 Task: Change the package creation to internal for packages permissions in the organization "Mark56711".
Action: Mouse moved to (1078, 86)
Screenshot: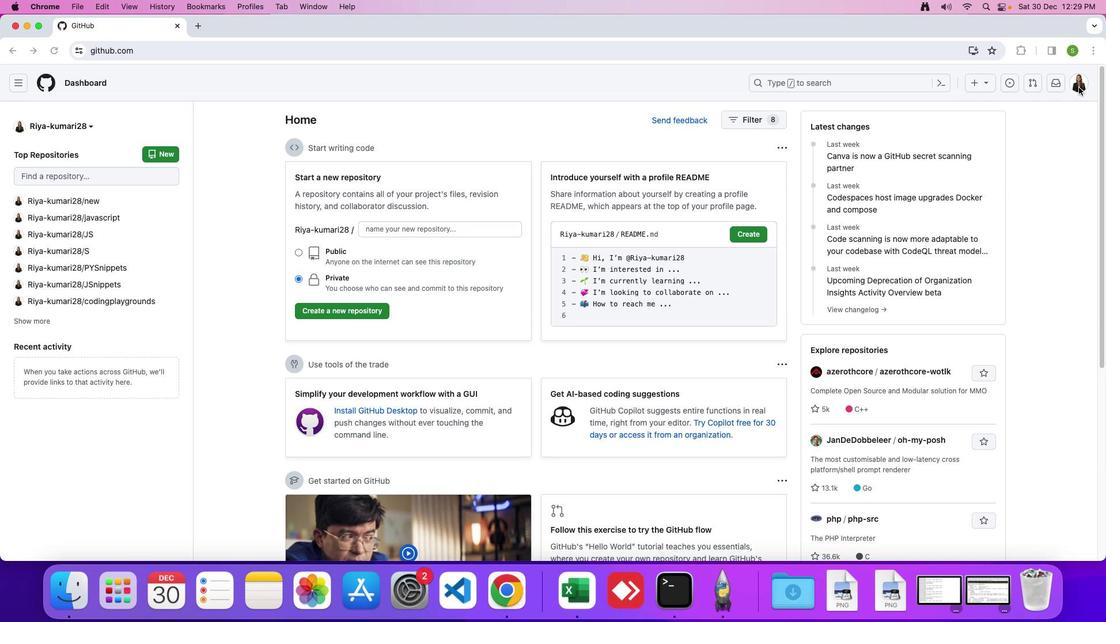 
Action: Mouse pressed left at (1078, 86)
Screenshot: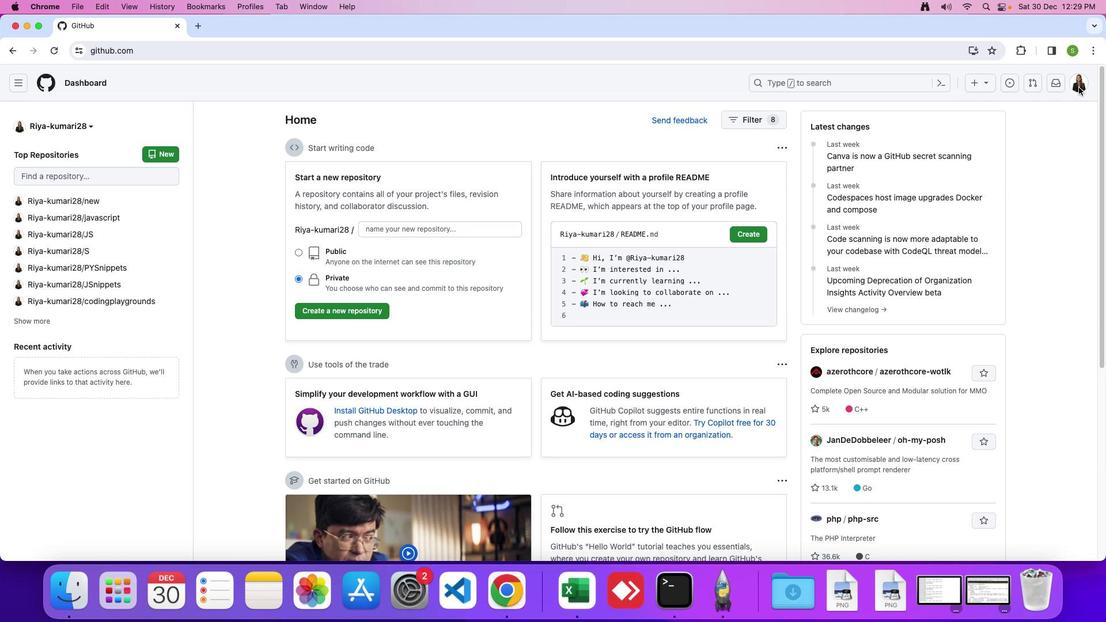 
Action: Mouse moved to (1078, 85)
Screenshot: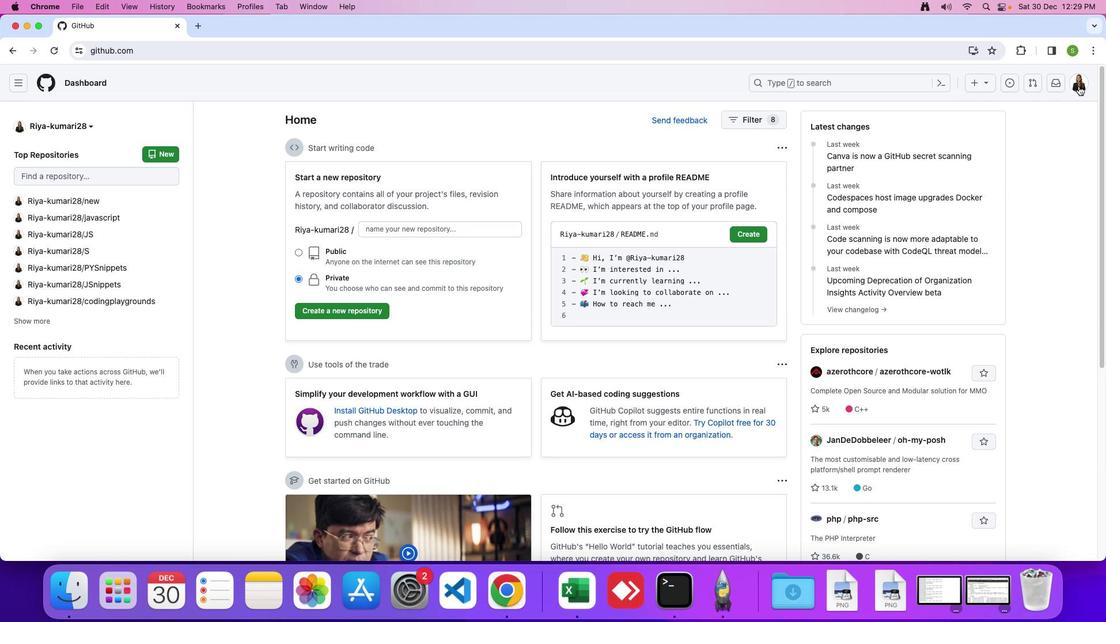 
Action: Mouse pressed left at (1078, 85)
Screenshot: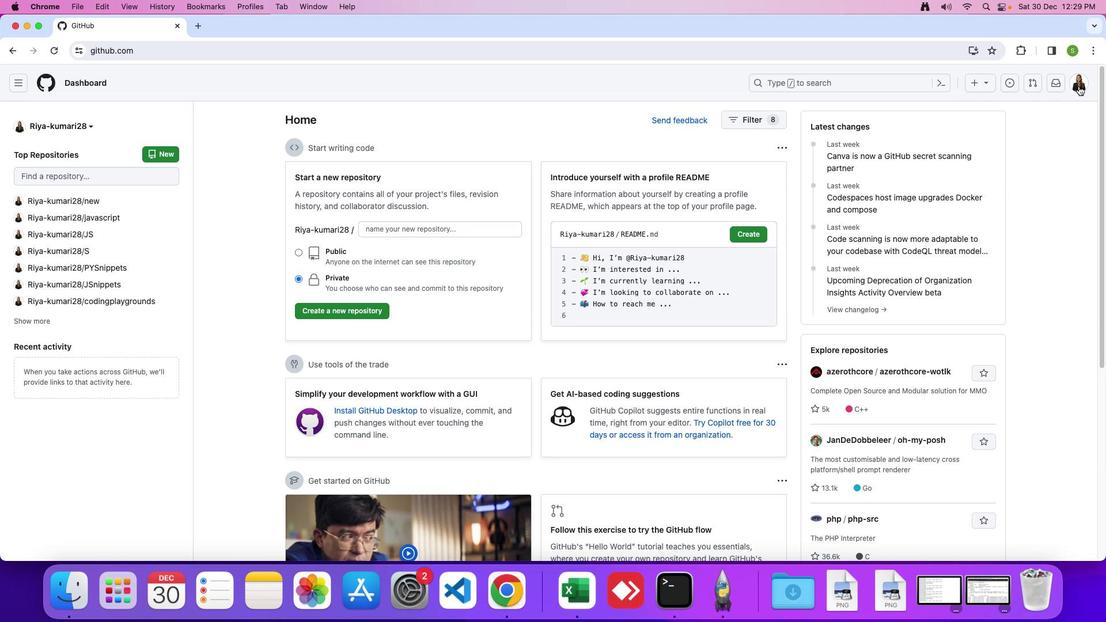 
Action: Mouse moved to (1004, 222)
Screenshot: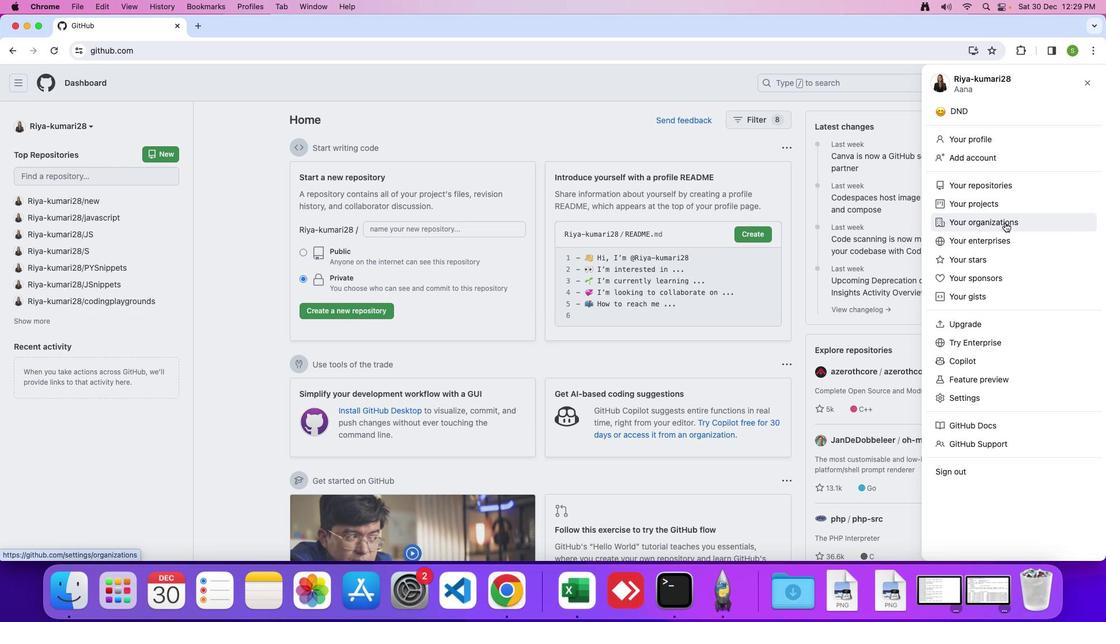 
Action: Mouse pressed left at (1004, 222)
Screenshot: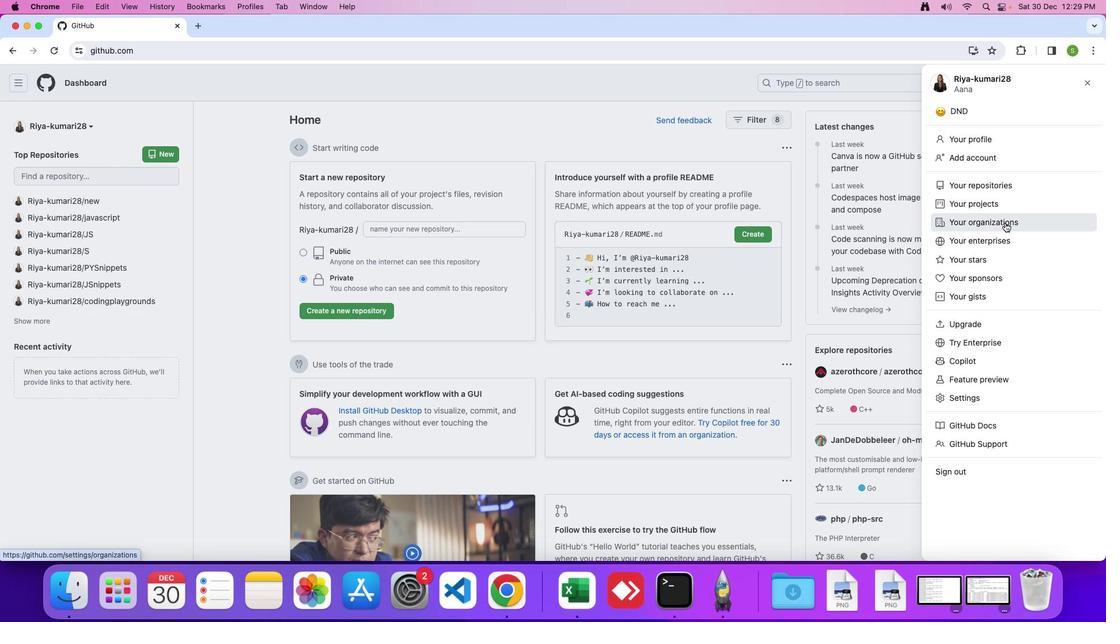 
Action: Mouse moved to (834, 236)
Screenshot: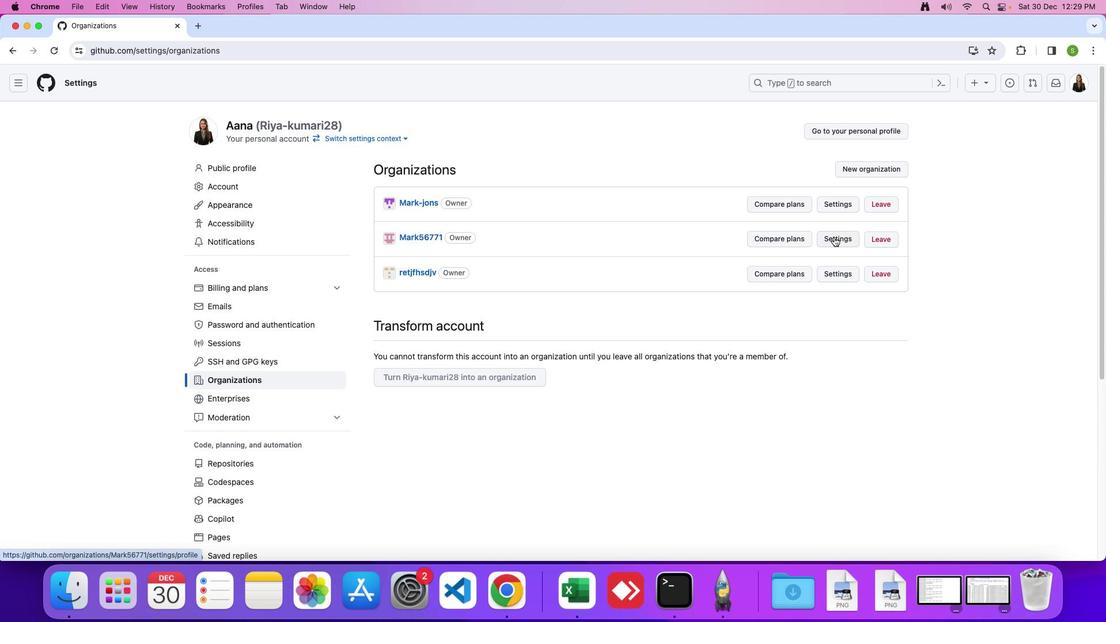 
Action: Mouse pressed left at (834, 236)
Screenshot: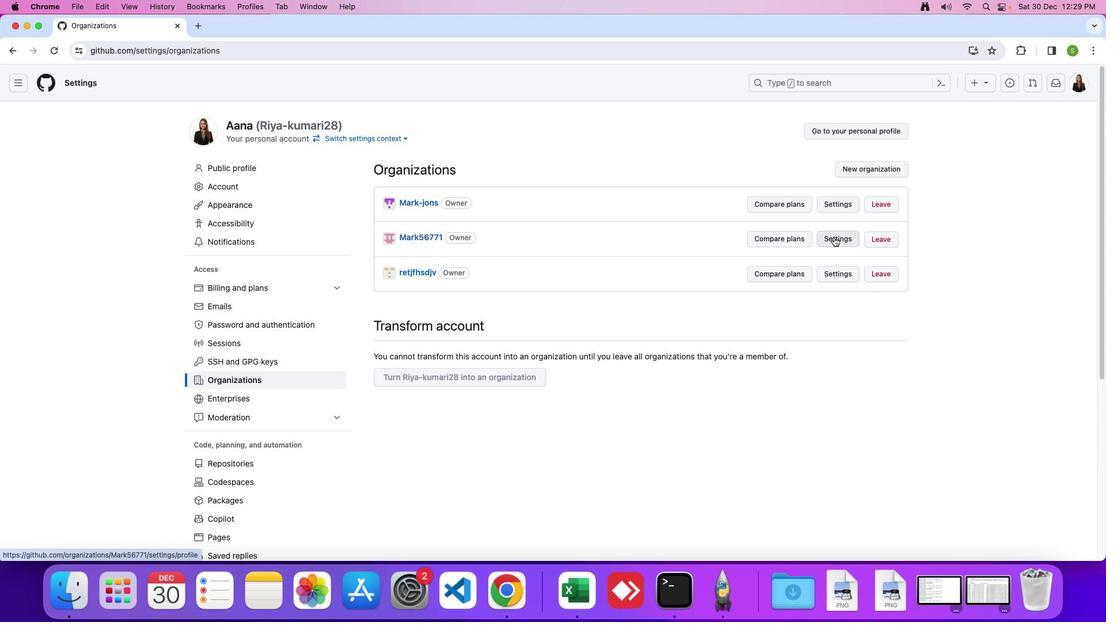 
Action: Mouse moved to (259, 463)
Screenshot: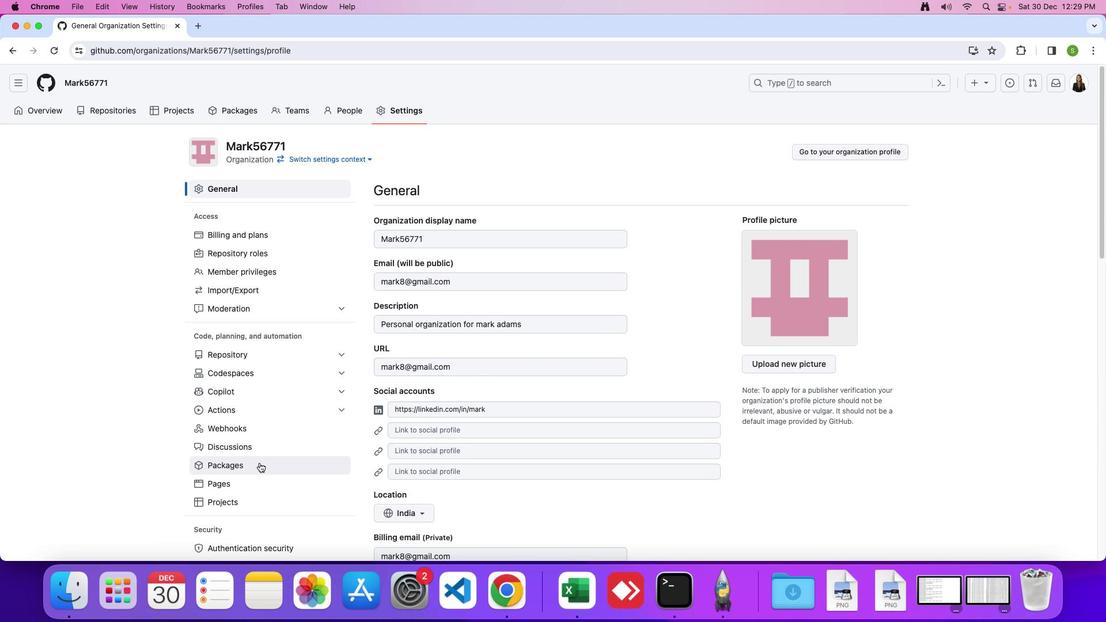 
Action: Mouse pressed left at (259, 463)
Screenshot: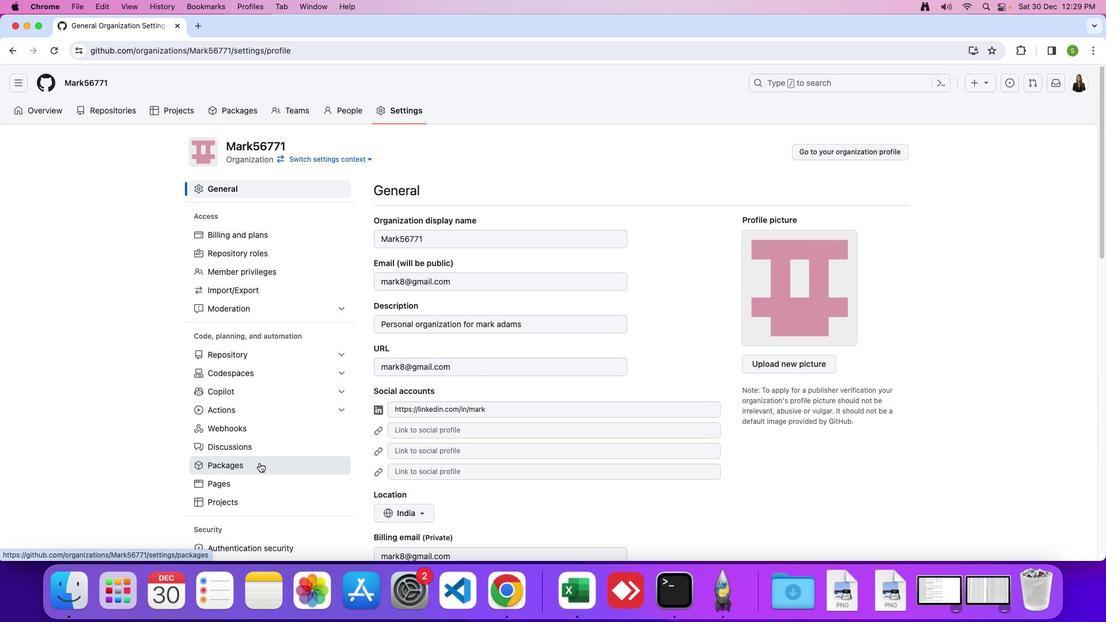 
Action: Mouse moved to (378, 351)
Screenshot: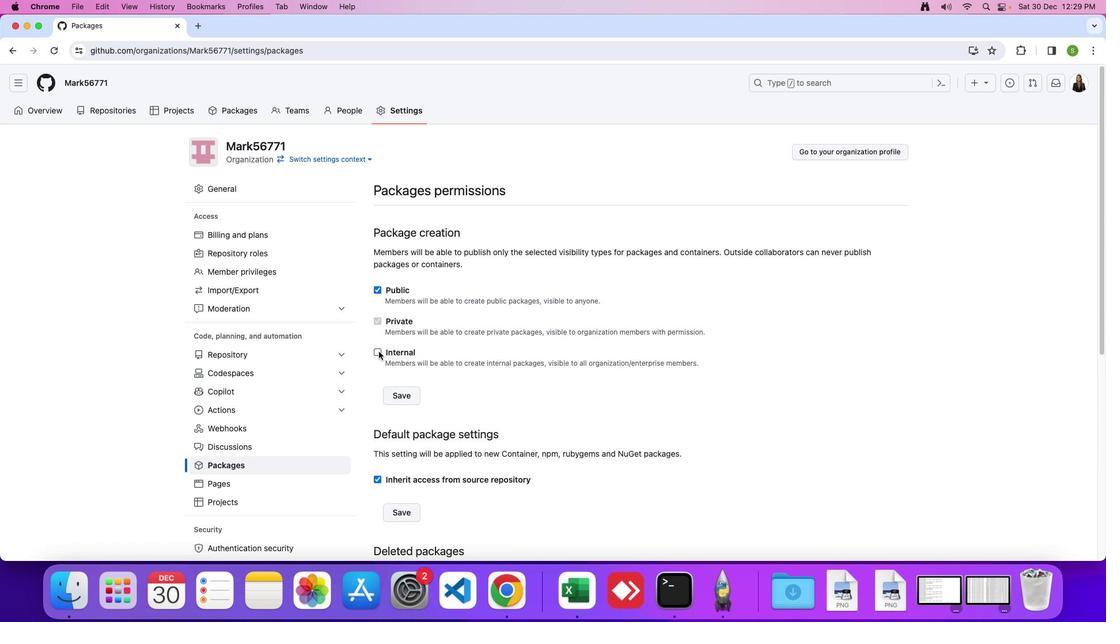 
Action: Mouse pressed left at (378, 351)
Screenshot: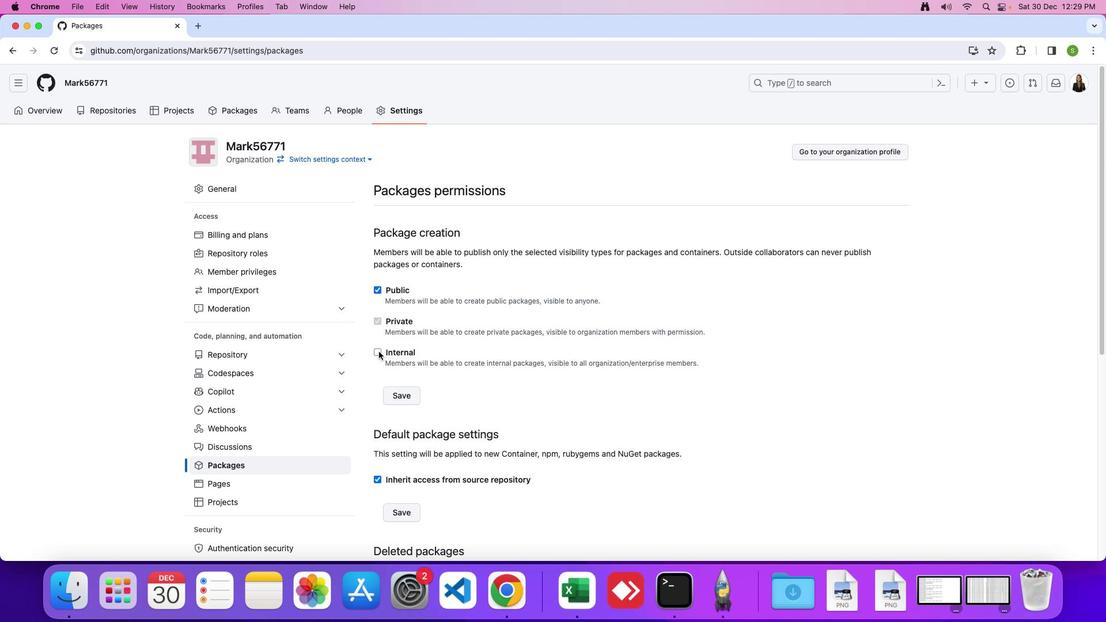 
Action: Mouse moved to (389, 391)
Screenshot: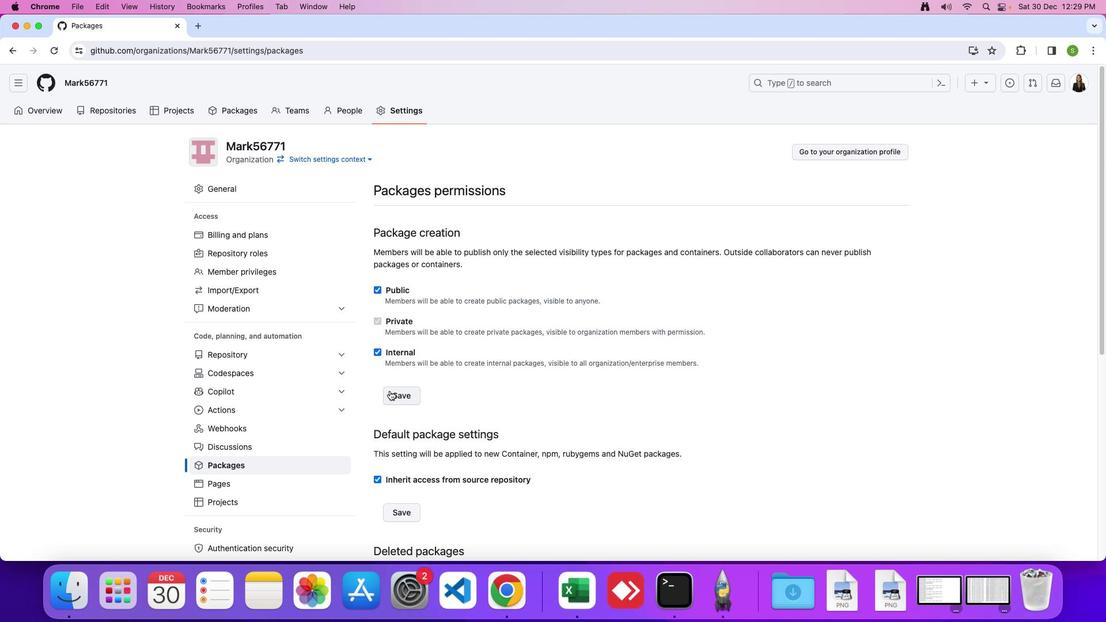 
Action: Mouse pressed left at (389, 391)
Screenshot: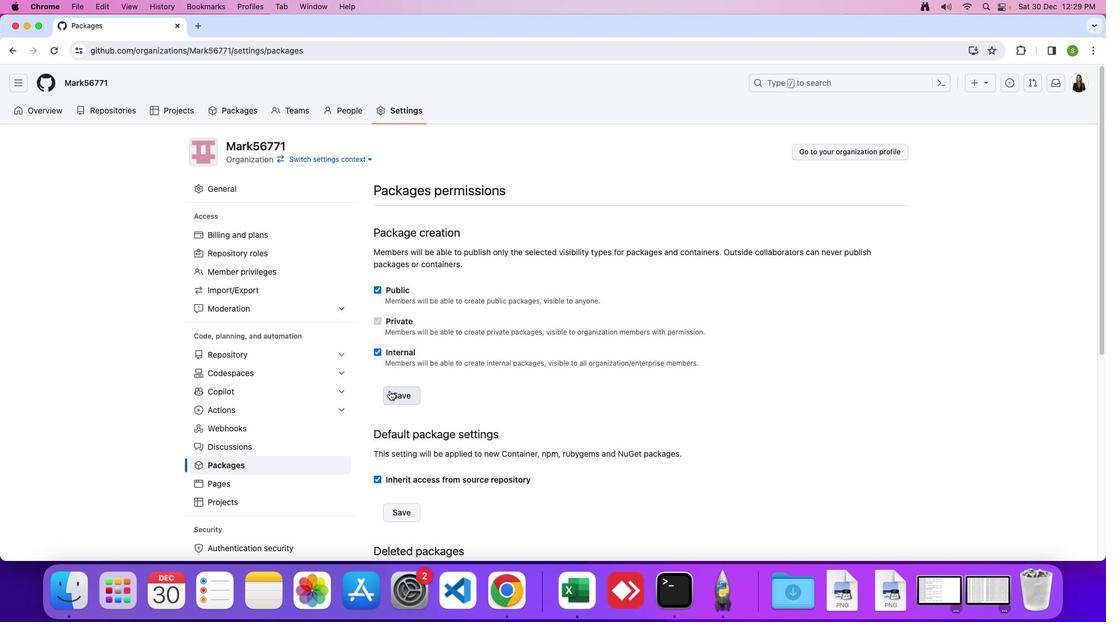 
Action: Mouse moved to (389, 391)
Screenshot: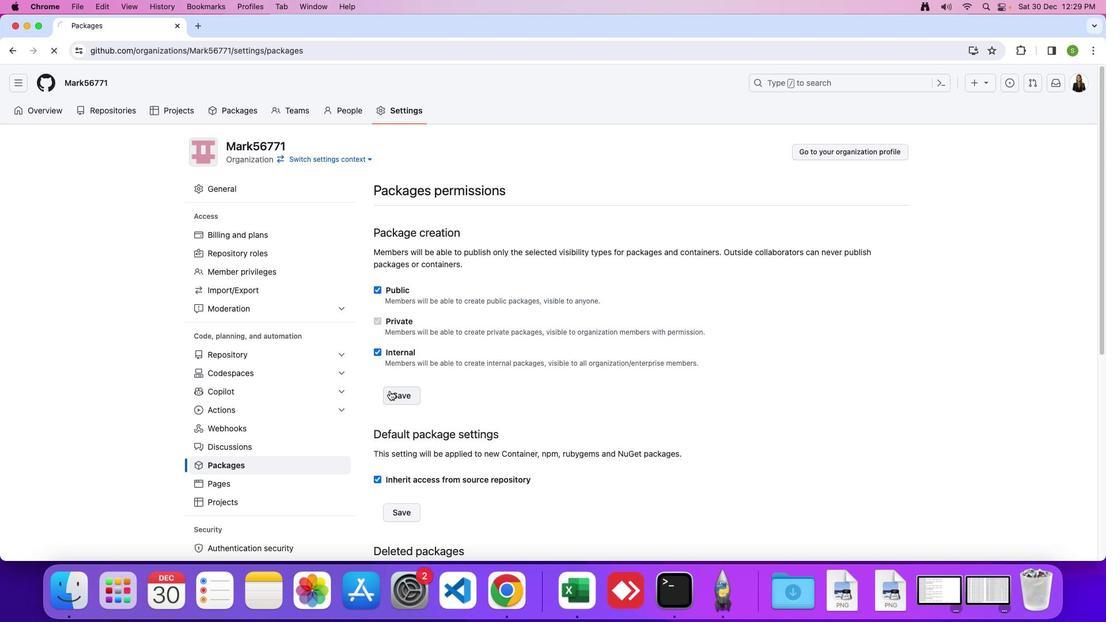 
